 Task: Make in the project BrightWorks a sprint 'Turbo Track'. Create in the project BrightWorks a sprint 'Turbo Track'. Add in the project BrightWorks a sprint 'Turbo Track'
Action: Mouse scrolled (77, 56) with delta (0, 0)
Screenshot: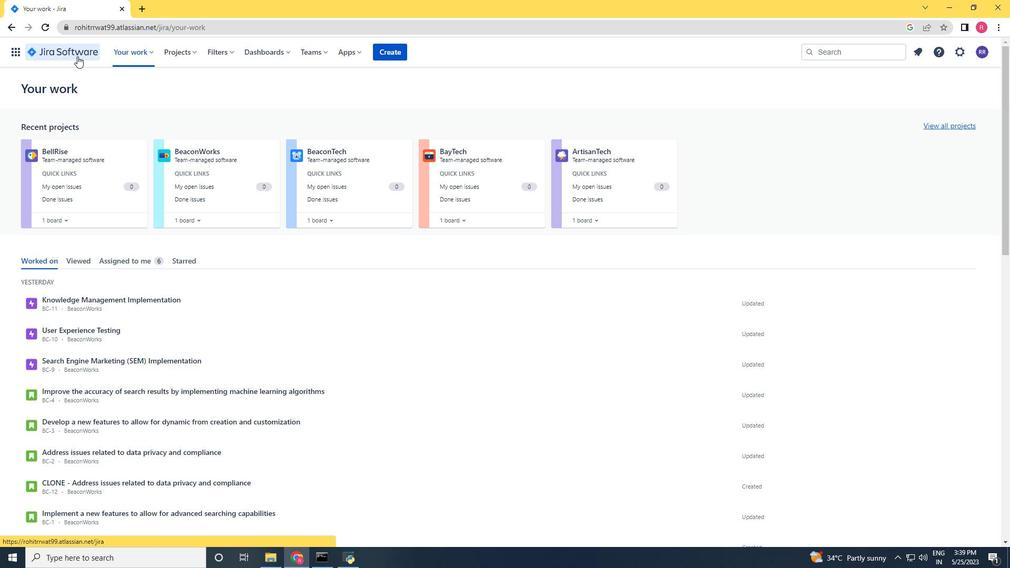 
Action: Mouse moved to (167, 52)
Screenshot: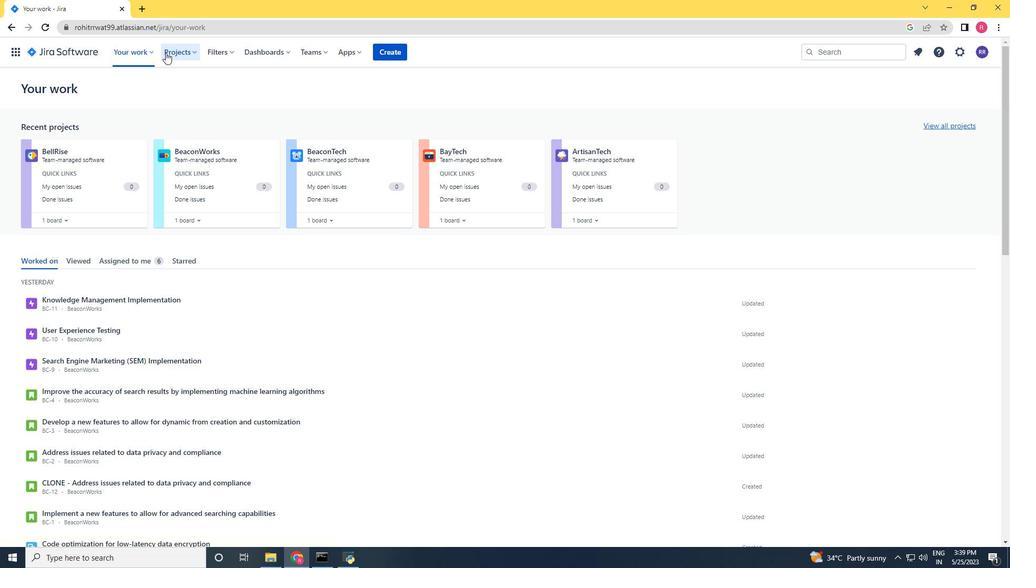 
Action: Mouse pressed left at (167, 52)
Screenshot: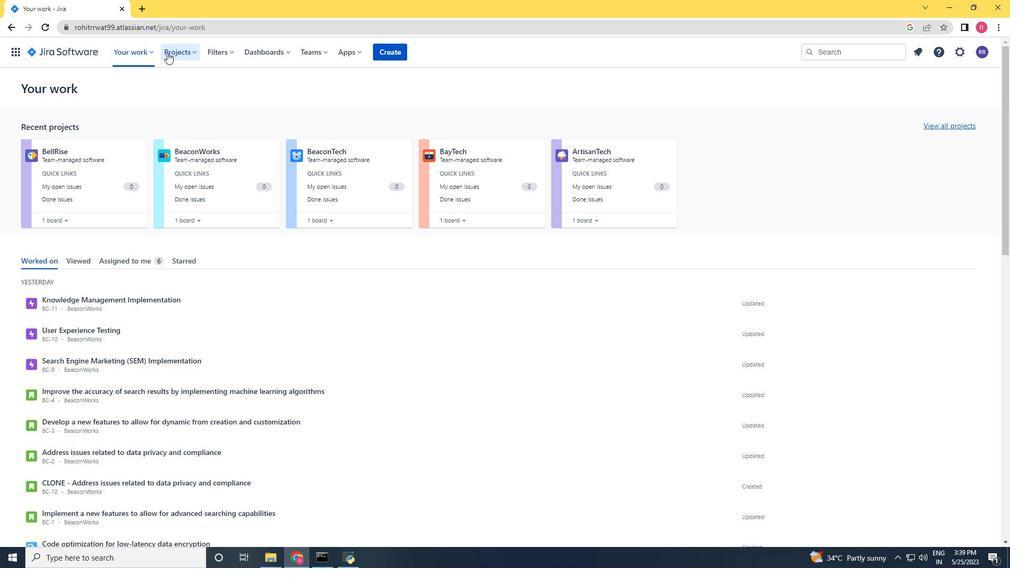 
Action: Mouse moved to (188, 93)
Screenshot: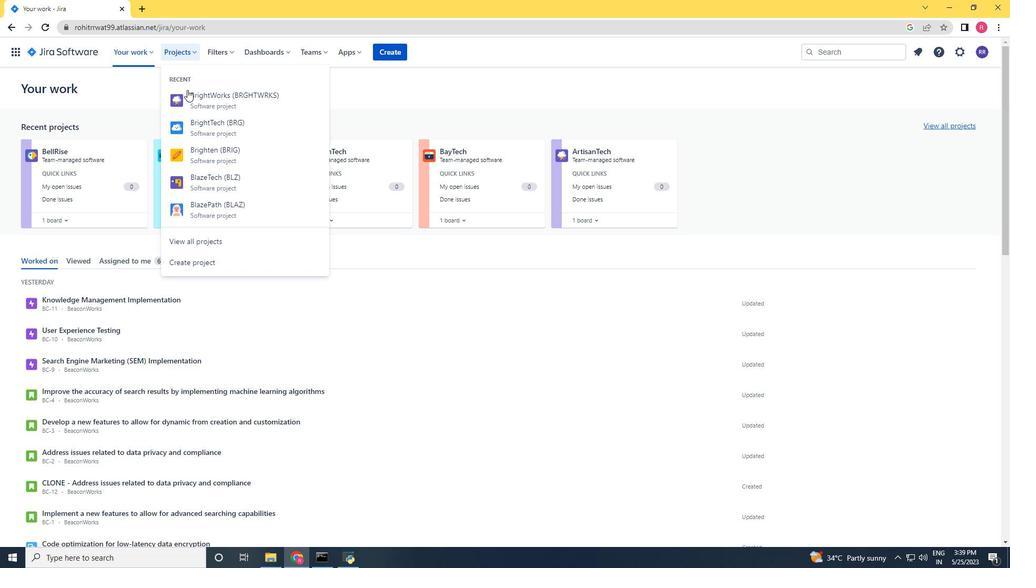 
Action: Mouse pressed left at (188, 93)
Screenshot: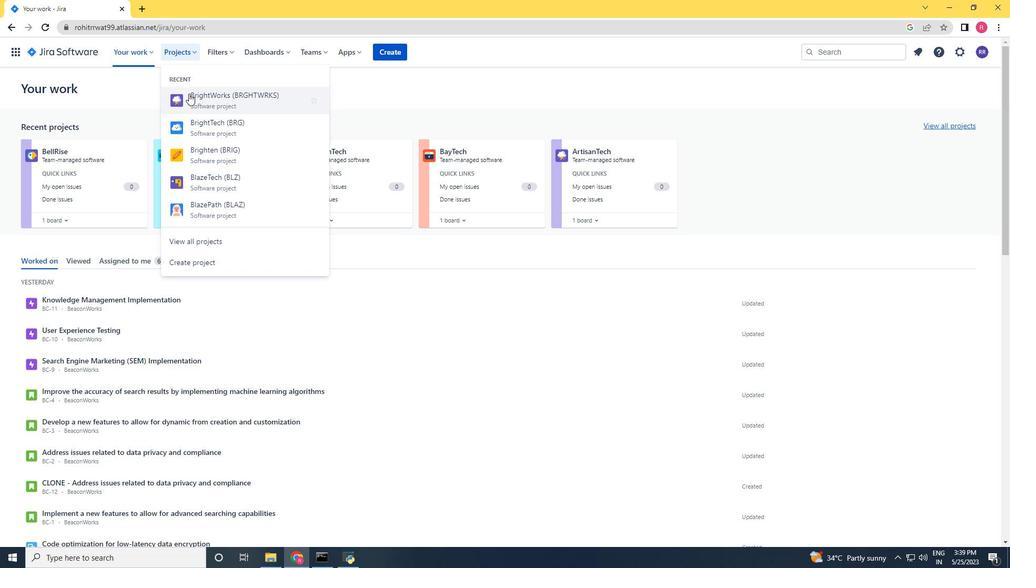 
Action: Mouse moved to (76, 163)
Screenshot: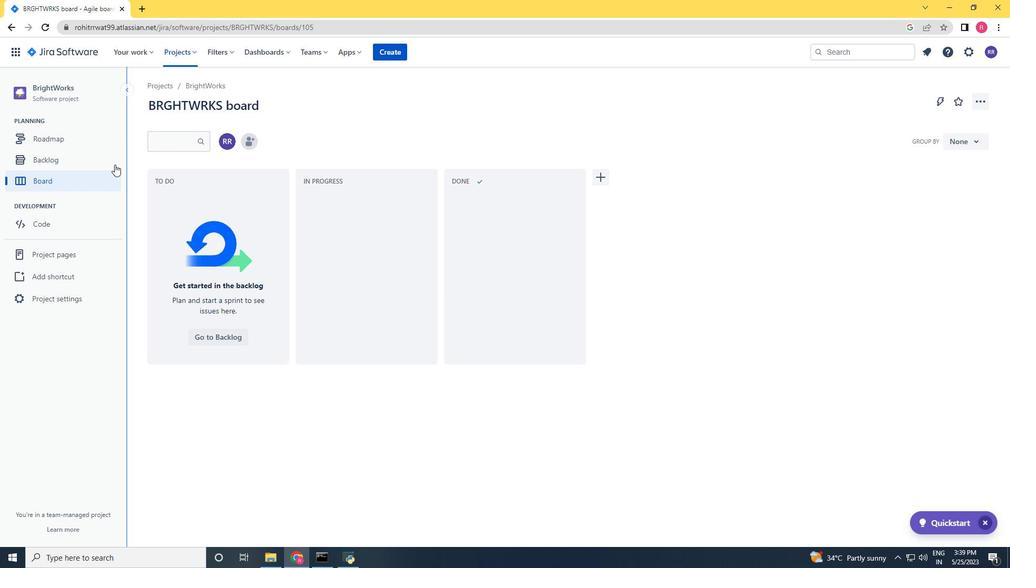 
Action: Mouse pressed left at (76, 163)
Screenshot: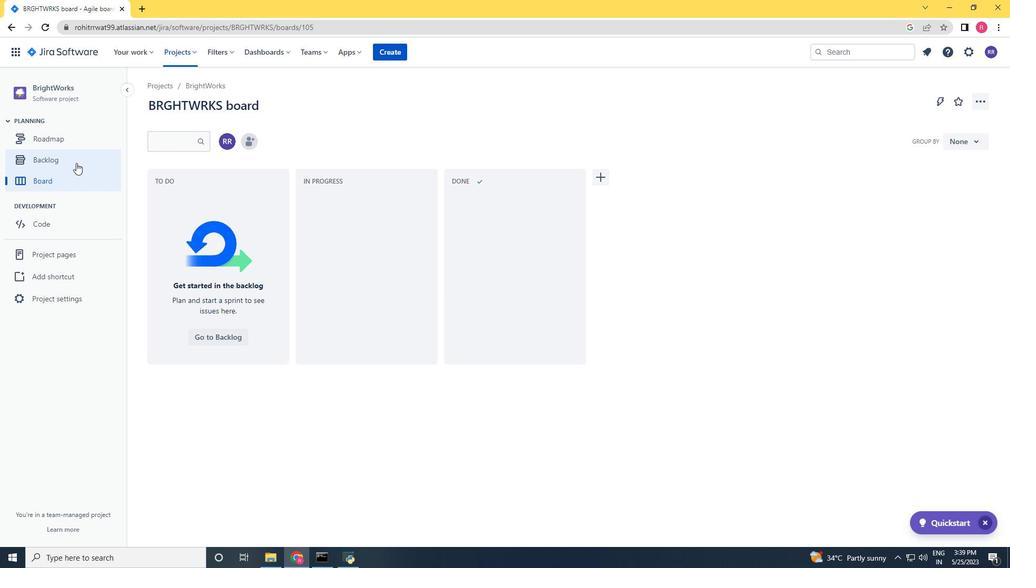 
Action: Mouse moved to (253, 168)
Screenshot: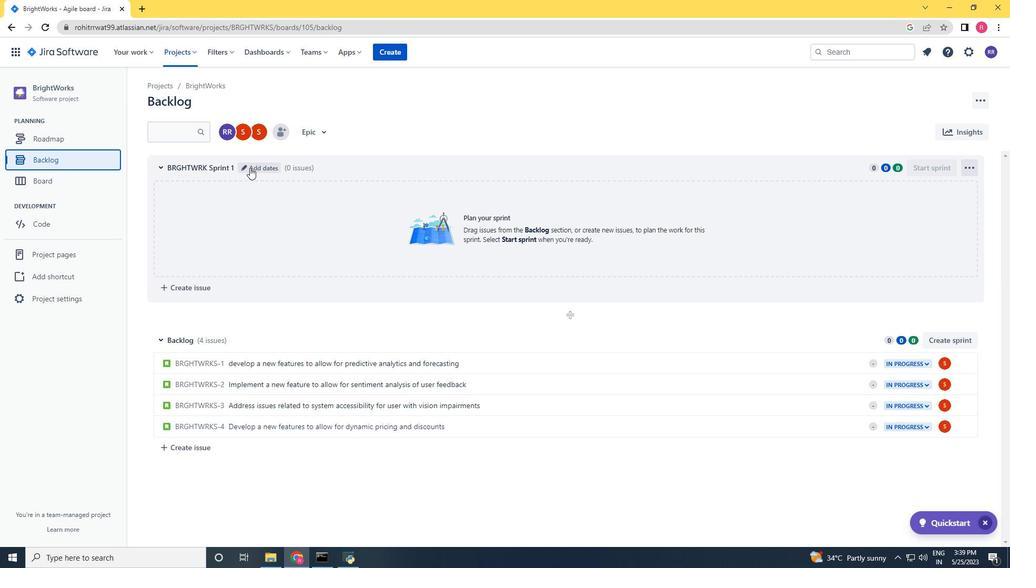 
Action: Mouse pressed left at (253, 168)
Screenshot: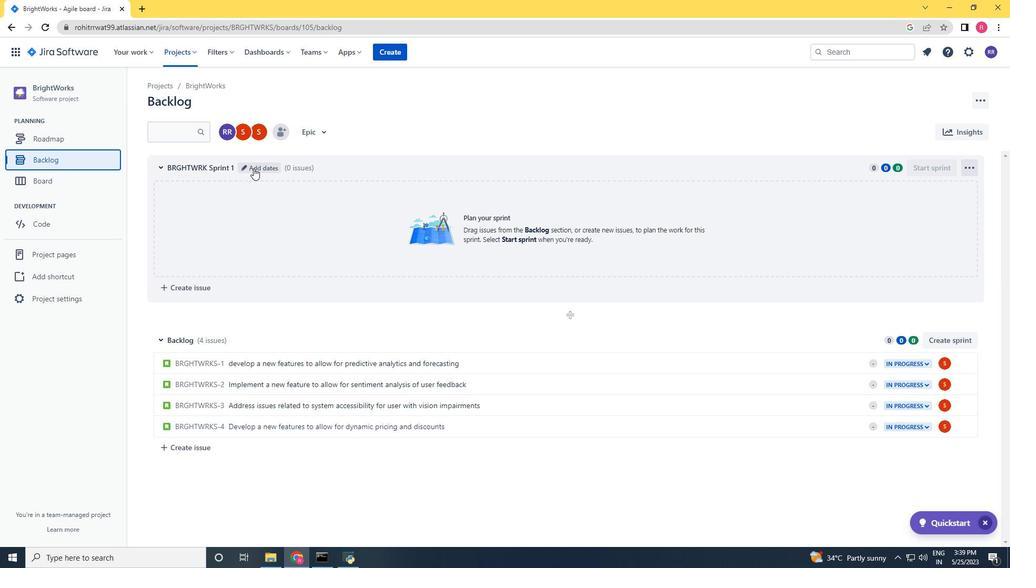 
Action: Key pressed <Key.backspace><Key.backspace><Key.backspace><Key.backspace><Key.backspace><Key.backspace><Key.backspace><Key.backspace><Key.backspace><Key.backspace><Key.backspace><Key.backspace><Key.backspace><Key.backspace><Key.backspace><Key.backspace><Key.backspace><Key.backspace><Key.backspace><Key.backspace><Key.backspace><Key.backspace><Key.backspace><Key.backspace><Key.backspace><Key.backspace><Key.backspace><Key.backspace><Key.backspace><Key.shift>Turbo<Key.space><Key.shift>Track<Key.space><Key.enter>
Screenshot: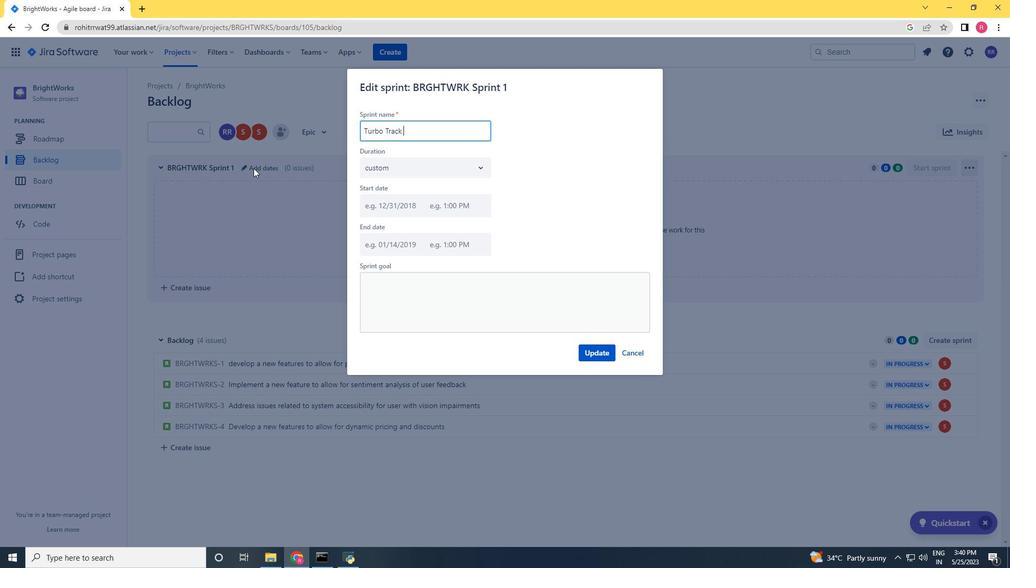
Action: Mouse moved to (952, 342)
Screenshot: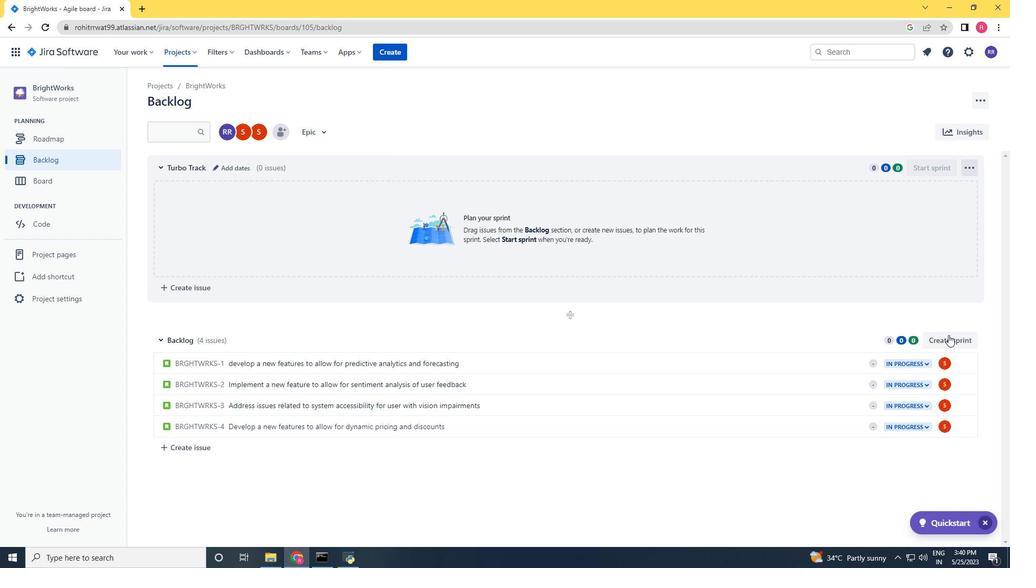 
Action: Mouse pressed left at (952, 342)
Screenshot: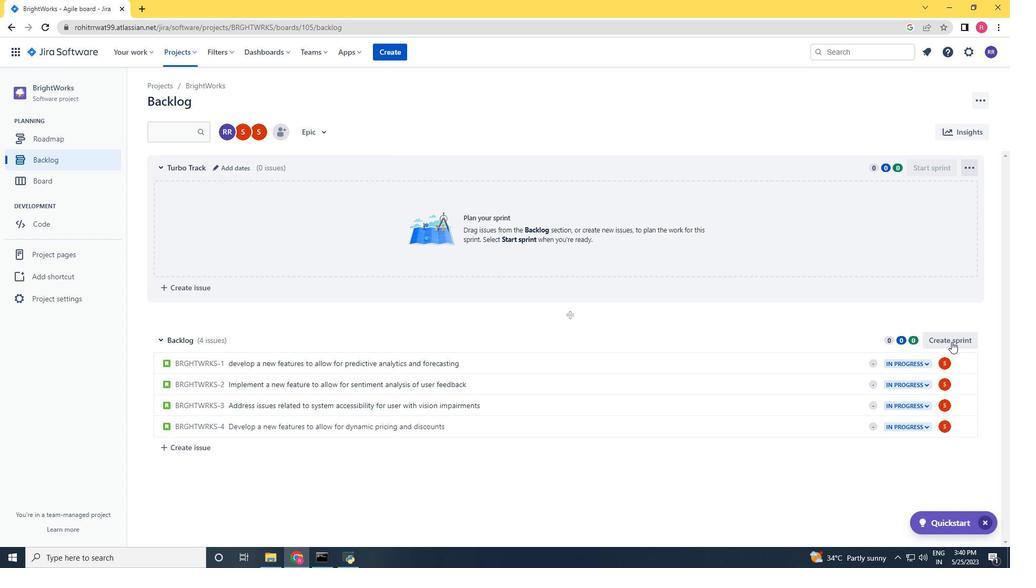 
Action: Mouse moved to (232, 342)
Screenshot: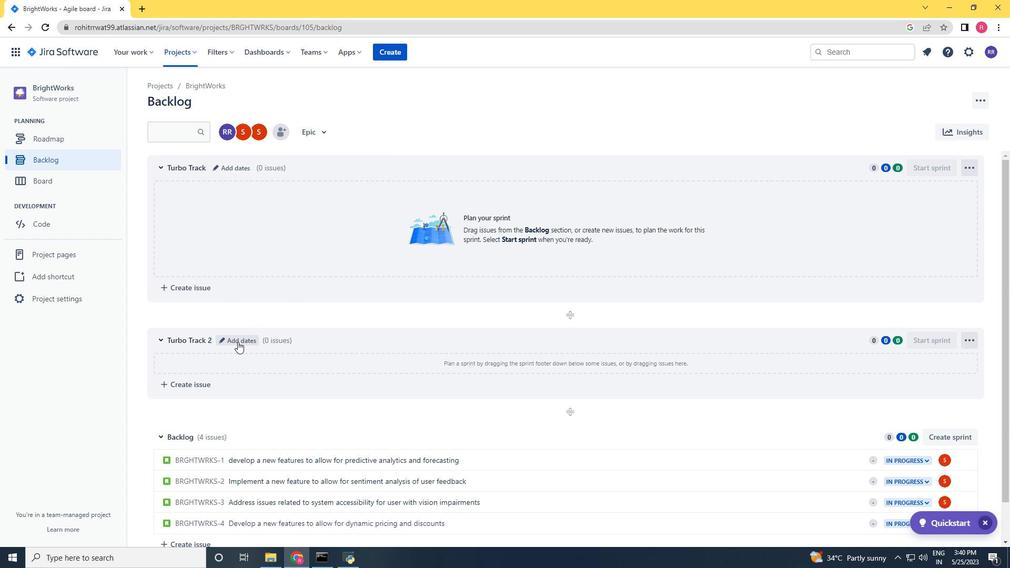
Action: Mouse pressed left at (232, 342)
Screenshot: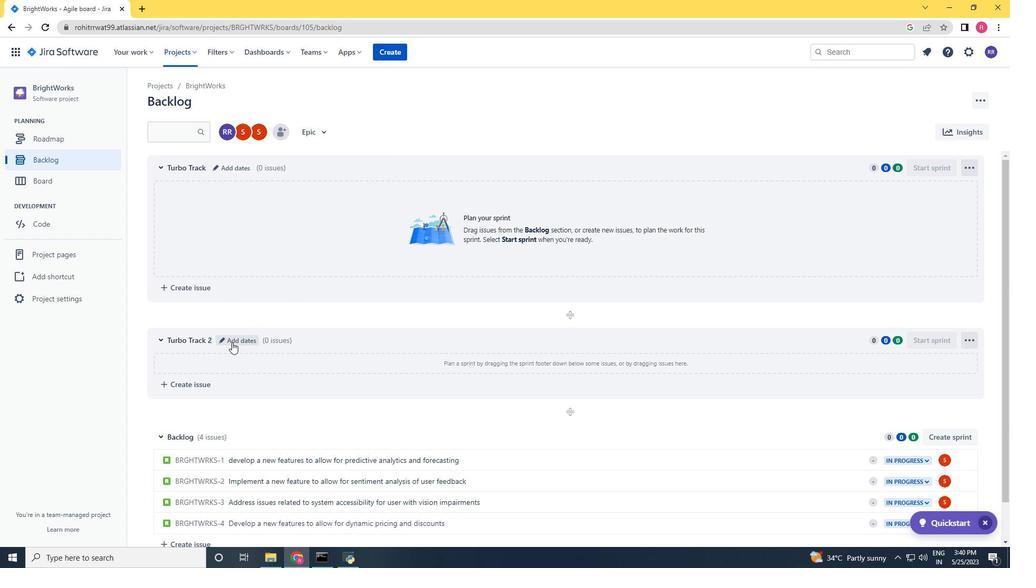 
Action: Key pressed <Key.backspace><Key.backspace><Key.backspace><Key.backspace><Key.backspace><Key.backspace><Key.backspace><Key.backspace><Key.backspace><Key.backspace><Key.backspace><Key.backspace><Key.backspace><Key.backspace><Key.backspace><Key.backspace><Key.backspace><Key.backspace><Key.backspace><Key.backspace><Key.backspace><Key.backspace><Key.backspace><Key.backspace><Key.shift><Key.shift><Key.shift><Key.shift><Key.shift><Key.shift><Key.shift><Key.shift><Key.shift><Key.shift><Key.shift><Key.shift><Key.shift><Key.shift><Key.shift><Key.shift><Key.shift><Key.shift><Key.shift><Key.shift><Key.shift><Key.shift><Key.shift><Key.shift><Key.shift><Key.shift><Key.shift><Key.shift><Key.shift><Key.shift><Key.shift><Key.shift><Key.shift><Key.shift><Key.shift><Key.shift><Key.shift><Key.shift><Key.shift><Key.shift><Key.shift><Key.shift><Key.shift><Key.shift><Key.shift><Key.shift><Key.shift><Key.shift><Key.shift><Key.shift><Key.shift><Key.shift><Key.shift><Key.shift><Key.shift><Key.shift><Key.shift><Key.shift>Tubo<Key.space><Key.backspace><Key.backspace><Key.backspace>rbo<Key.space><Key.shift>Track<Key.space><Key.enter>
Screenshot: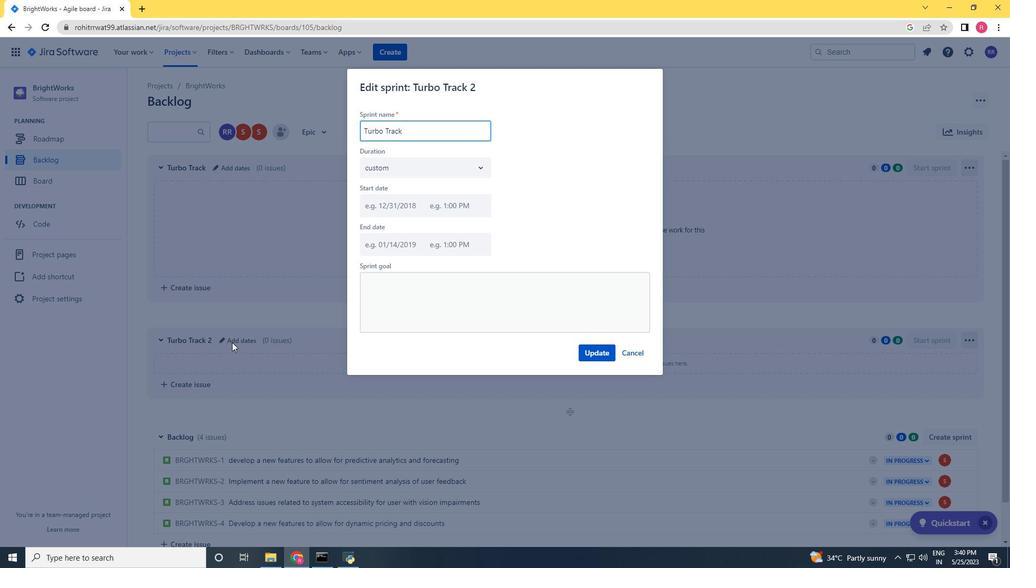 
Action: Mouse moved to (951, 438)
Screenshot: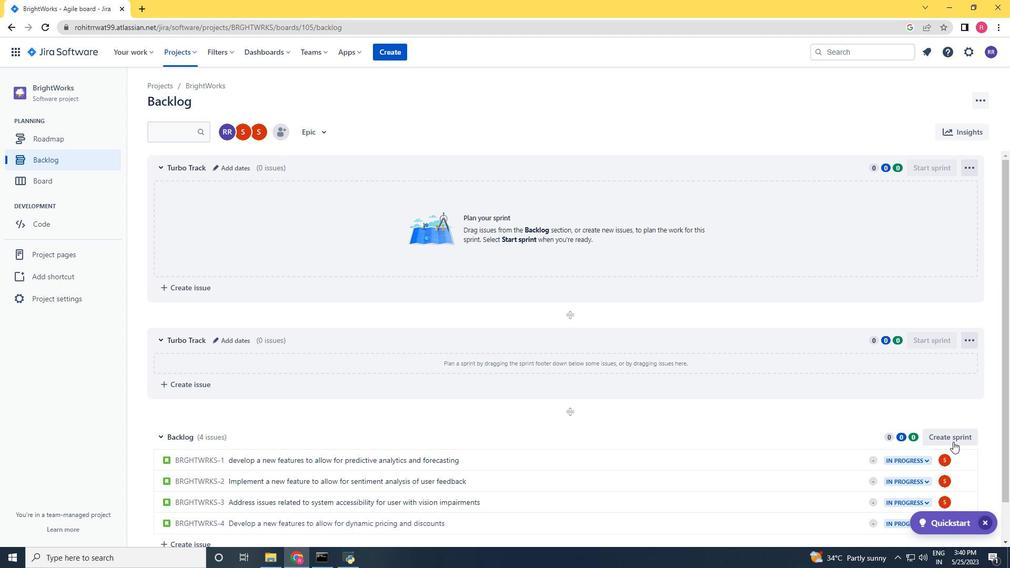 
Action: Mouse pressed left at (951, 438)
Screenshot: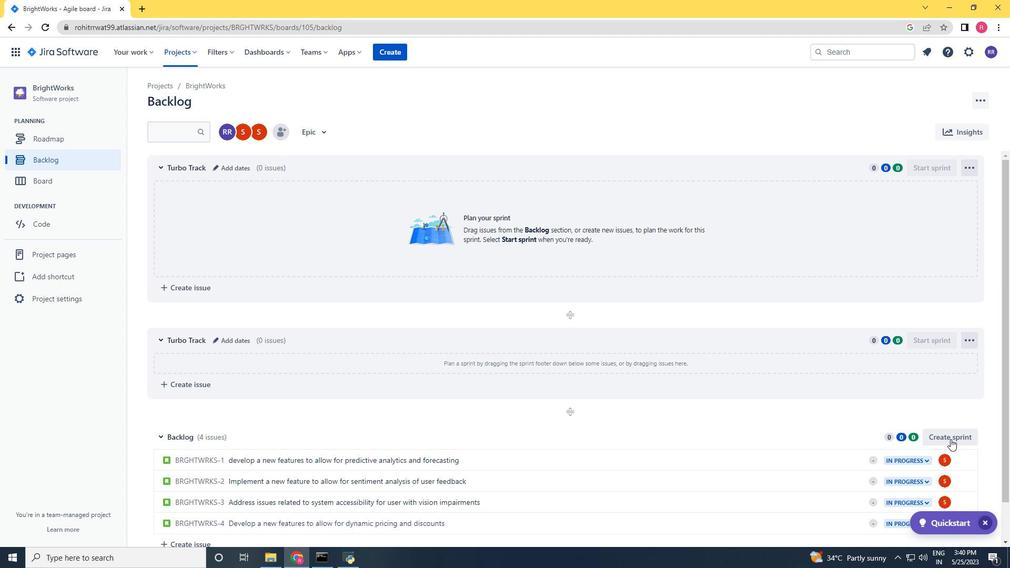
Action: Mouse moved to (231, 435)
Screenshot: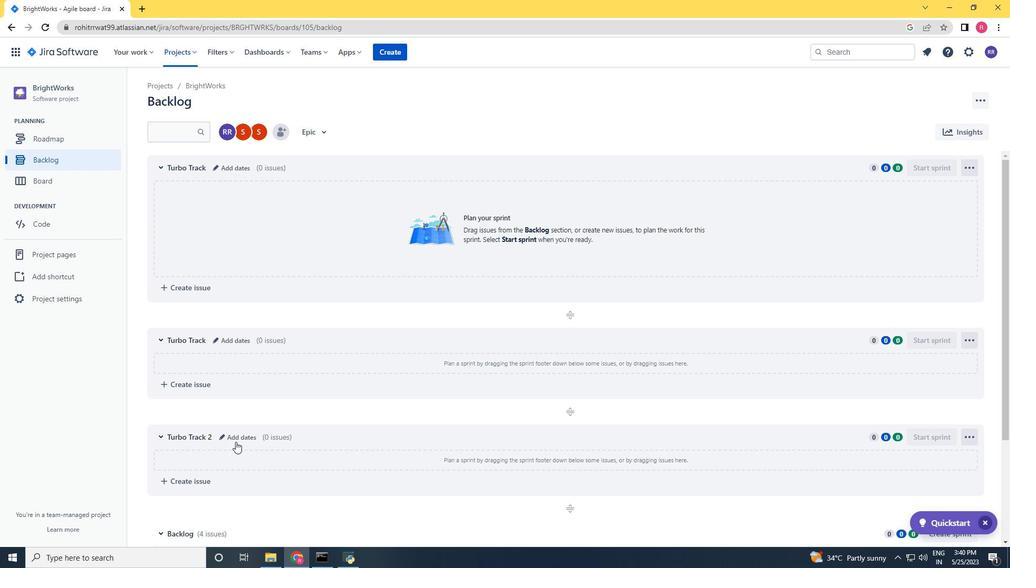 
Action: Mouse pressed left at (231, 435)
Screenshot: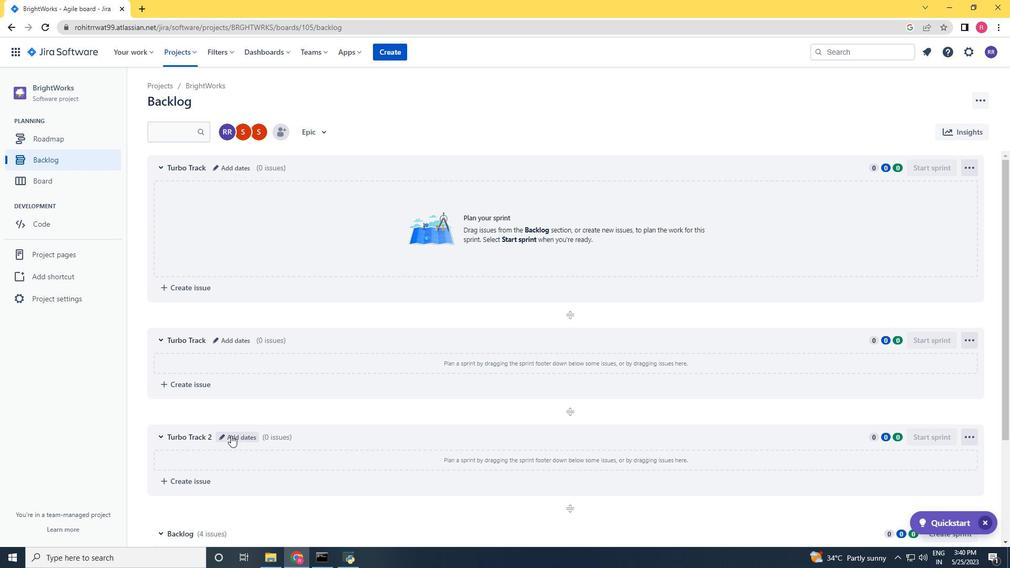 
Action: Key pressed <Key.backspace><Key.backspace><Key.backspace><Key.backspace><Key.backspace><Key.backspace><Key.backspace><Key.backspace><Key.backspace><Key.backspace><Key.backspace><Key.backspace><Key.backspace><Key.backspace><Key.backspace><Key.backspace><Key.backspace><Key.backspace><Key.backspace><Key.backspace><Key.backspace><Key.backspace><Key.backspace><Key.backspace><Key.backspace><Key.backspace><Key.backspace><Key.backspace><Key.backspace><Key.backspace><Key.backspace><Key.backspace><Key.backspace><Key.backspace><Key.backspace><Key.backspace><Key.backspace><Key.backspace><Key.shift>Turbo<Key.space><Key.shift>Track<Key.space><Key.enter>
Screenshot: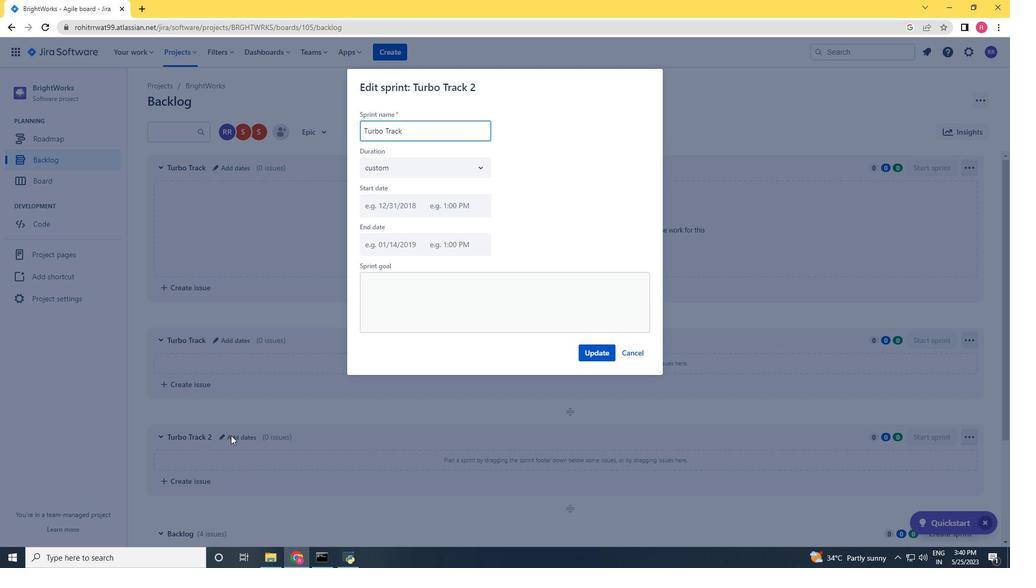 
Action: Mouse scrolled (231, 435) with delta (0, 0)
Screenshot: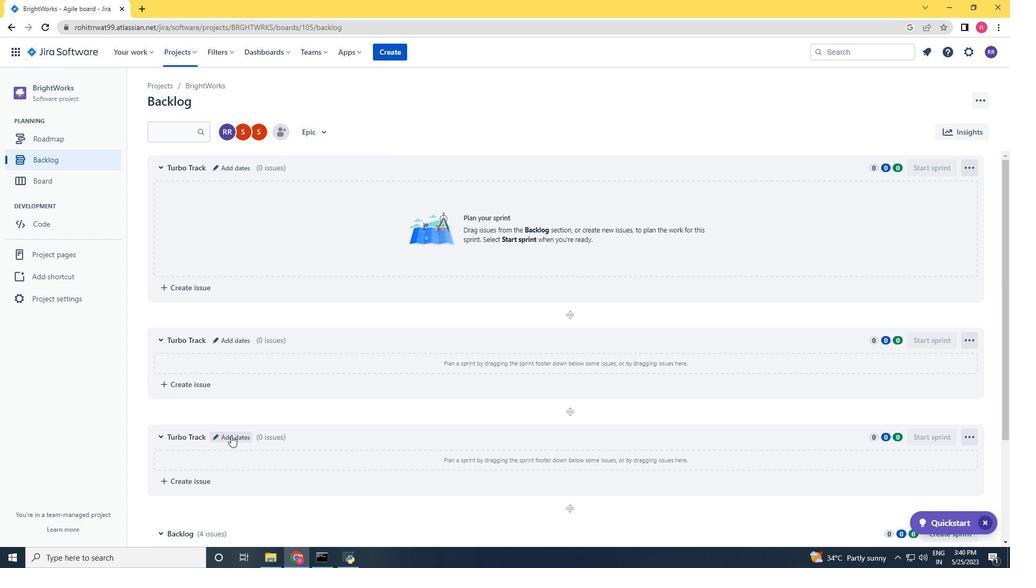 
Action: Mouse moved to (44, 385)
Screenshot: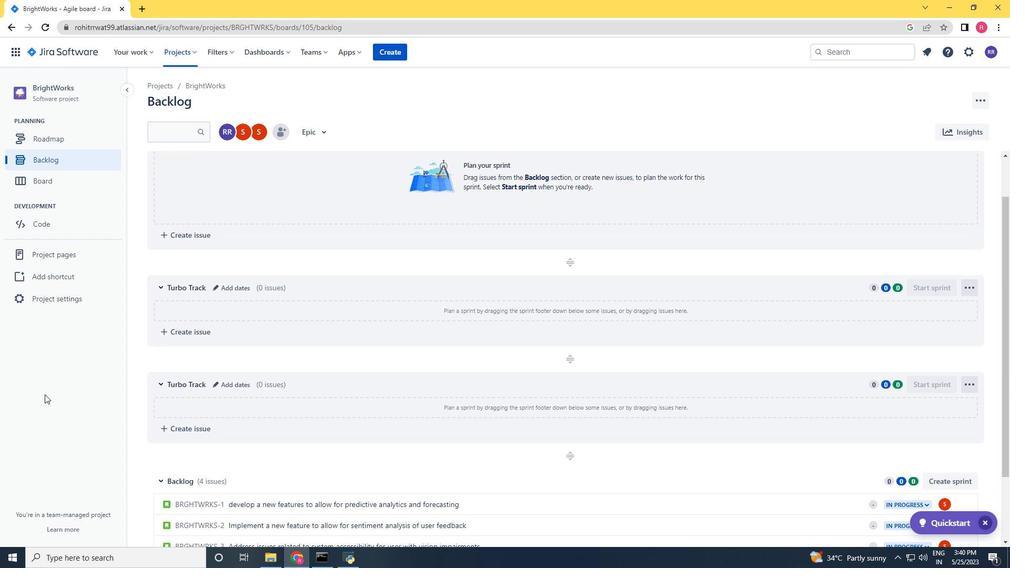 
Action: Mouse scrolled (44, 386) with delta (0, 0)
Screenshot: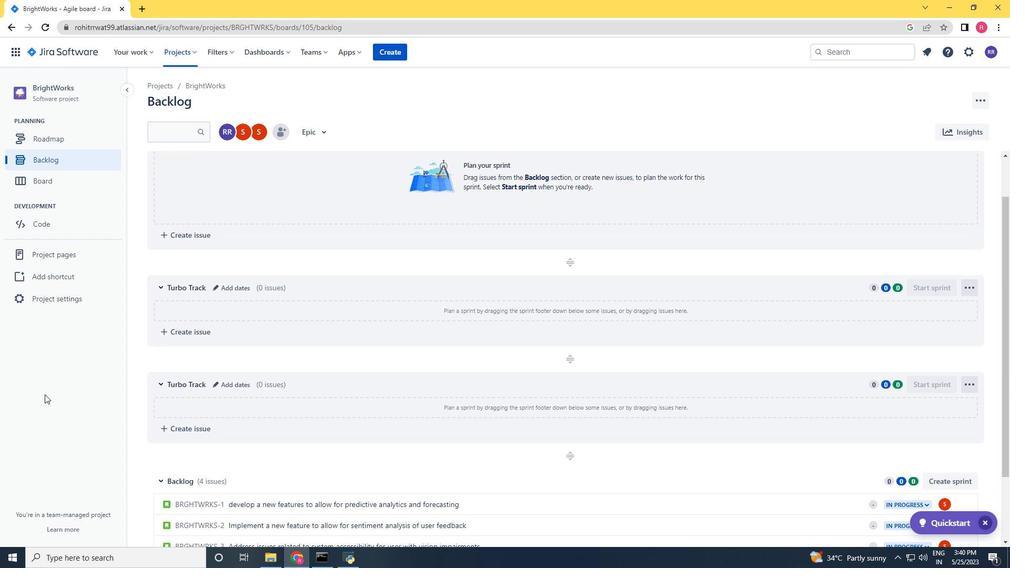 
Action: Mouse moved to (49, 374)
Screenshot: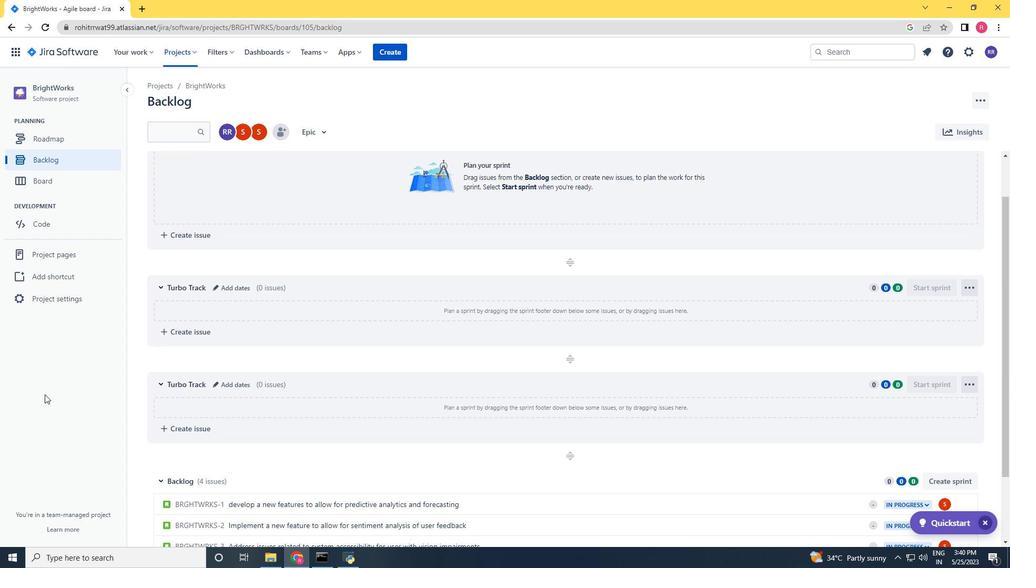 
Action: Mouse scrolled (49, 375) with delta (0, 0)
Screenshot: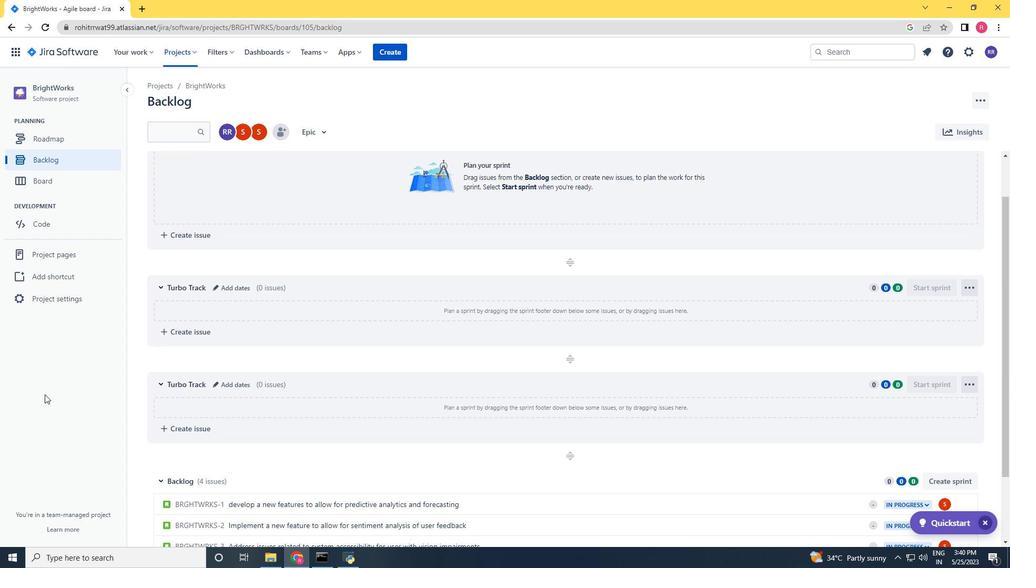 
Action: Mouse moved to (69, 345)
Screenshot: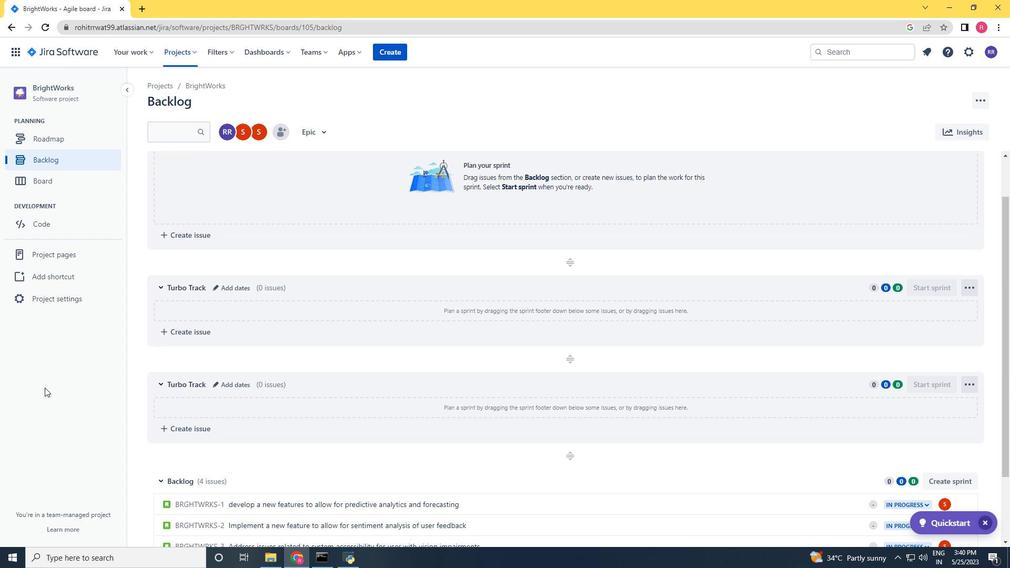 
Action: Mouse scrolled (69, 346) with delta (0, 0)
Screenshot: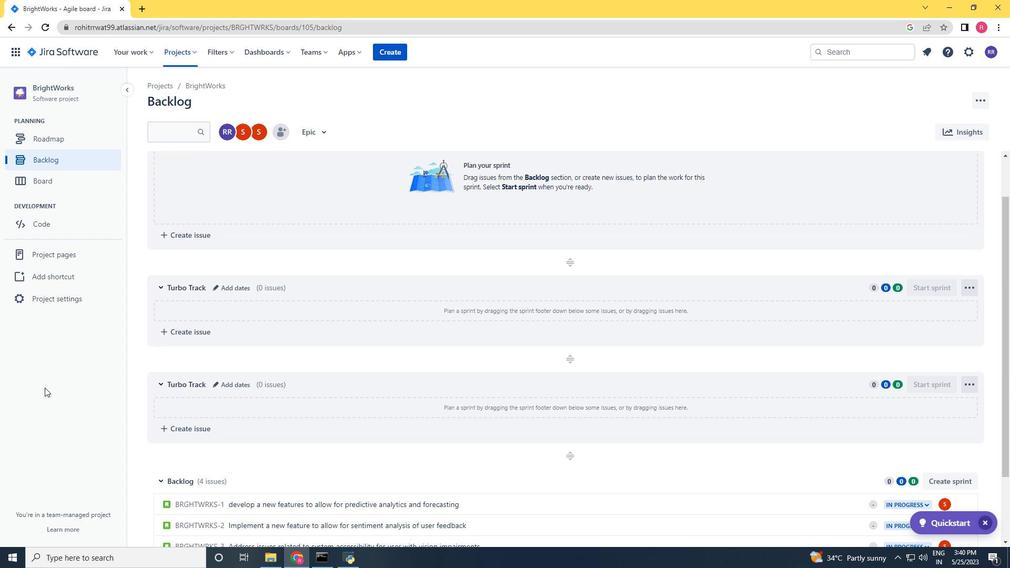 
Action: Mouse moved to (119, 302)
Screenshot: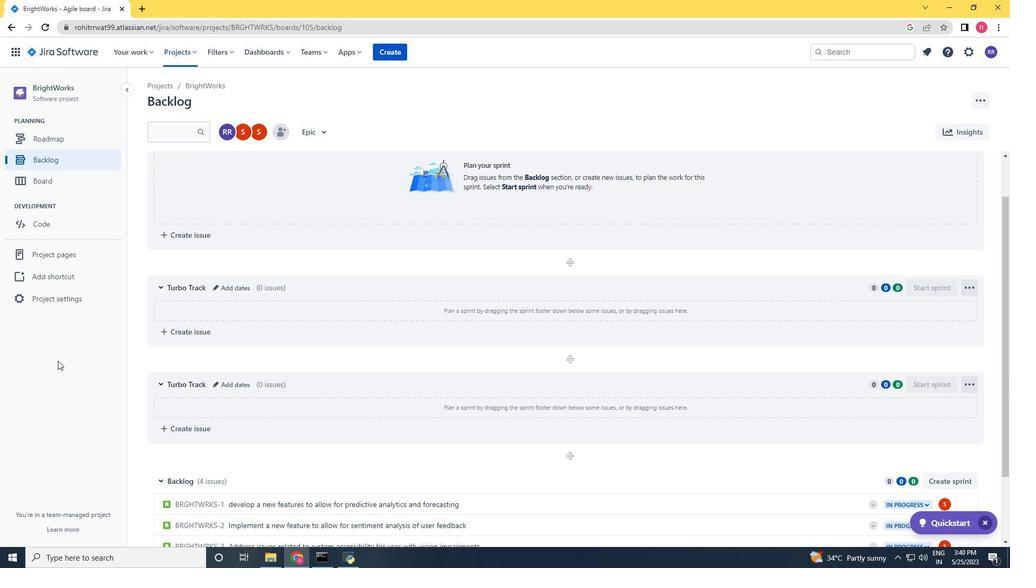 
Action: Mouse scrolled (119, 303) with delta (0, 0)
Screenshot: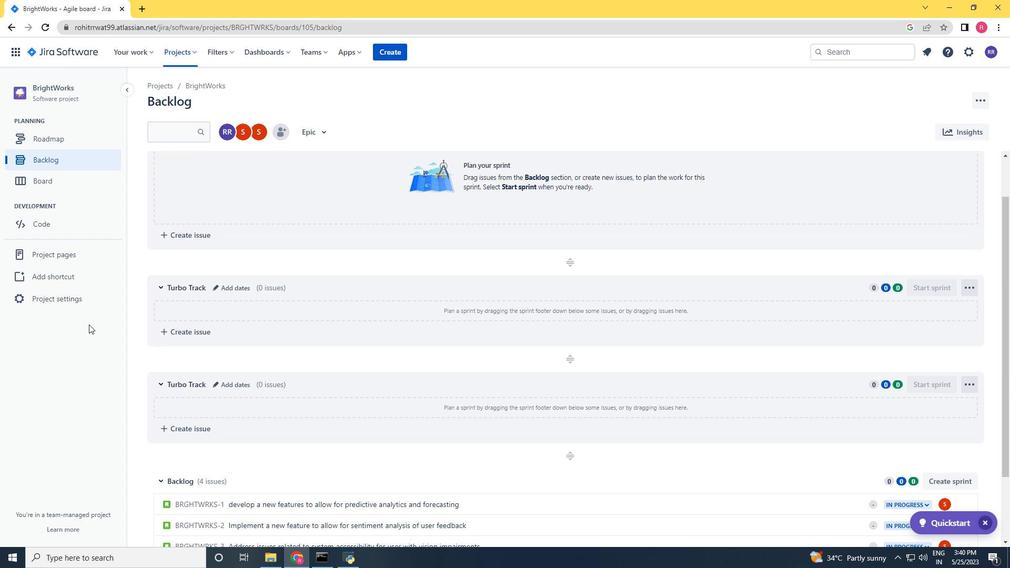 
Action: Mouse moved to (183, 255)
Screenshot: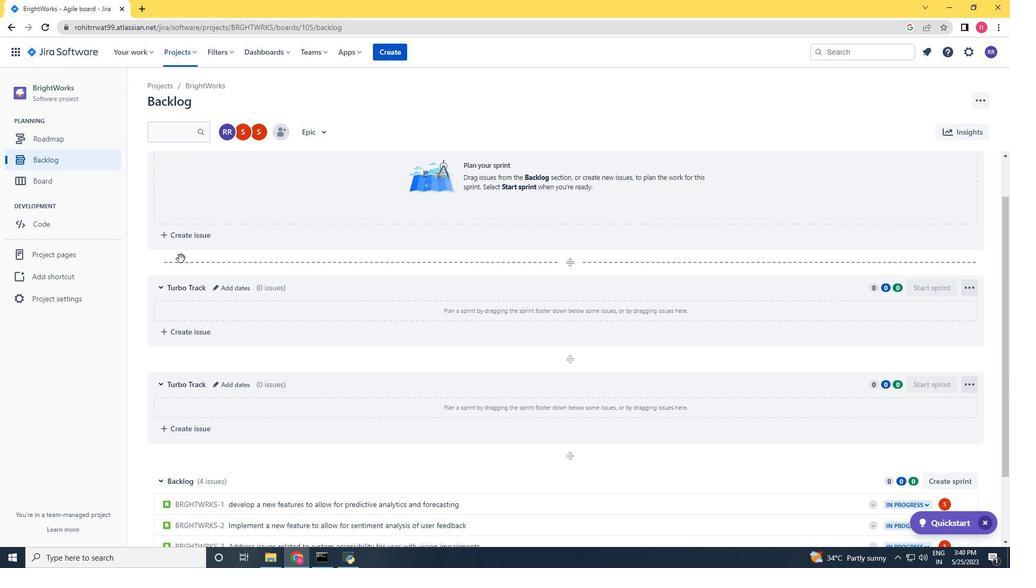 
Action: Mouse scrolled (183, 256) with delta (0, 0)
Screenshot: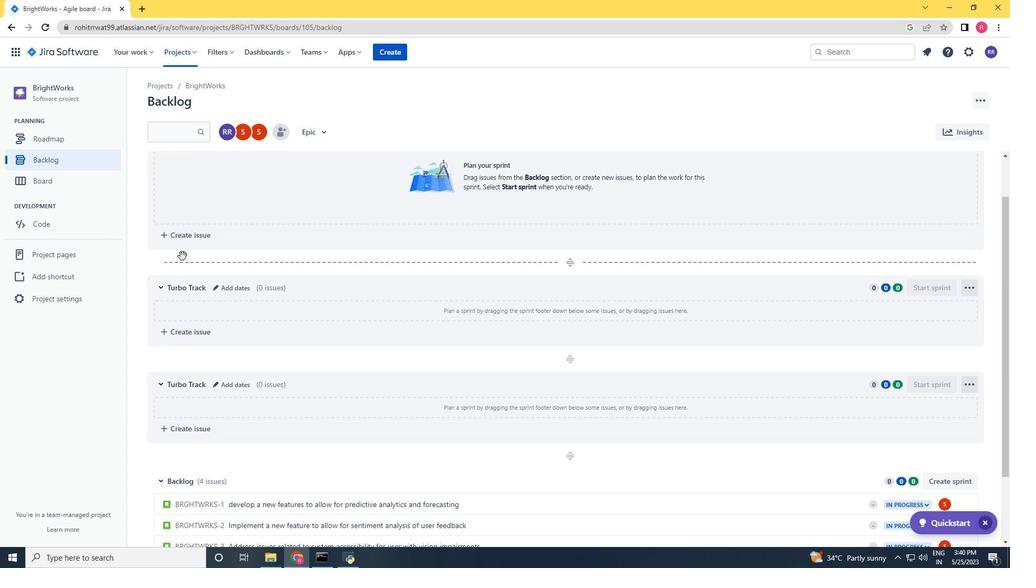 
Action: Mouse scrolled (183, 256) with delta (0, 0)
Screenshot: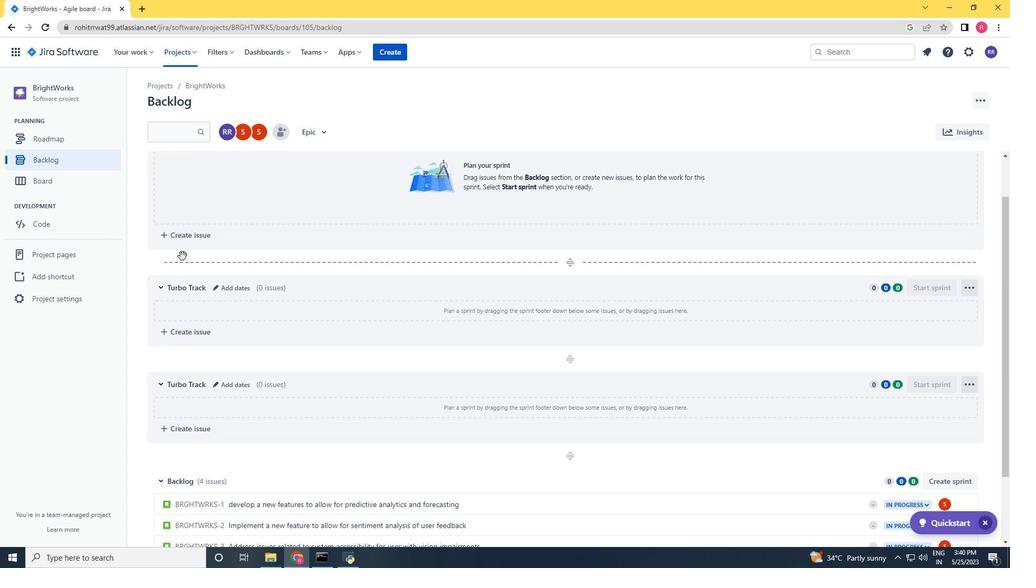 
Action: Mouse scrolled (183, 256) with delta (0, 0)
Screenshot: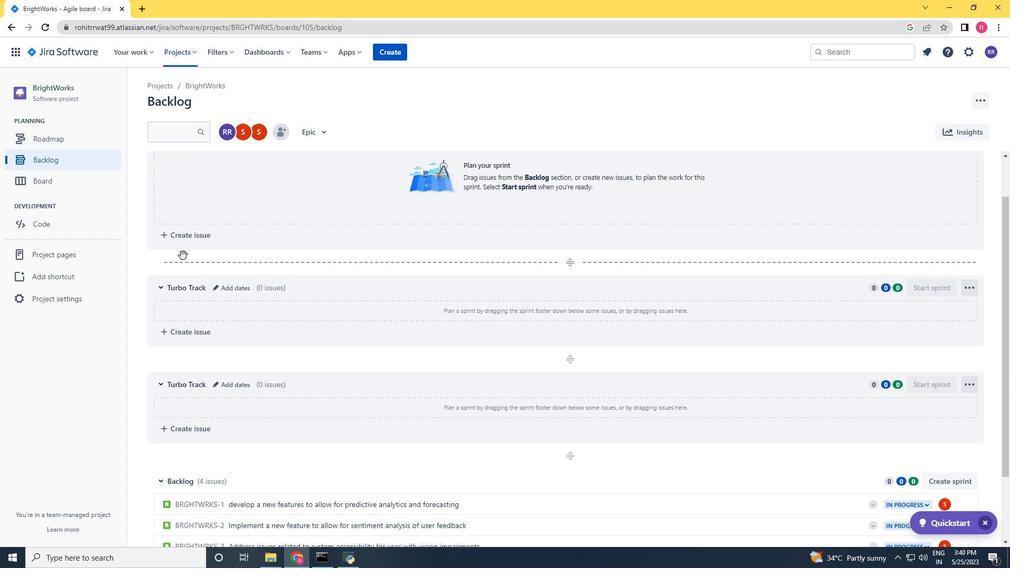 
Action: Mouse scrolled (183, 256) with delta (0, 0)
Screenshot: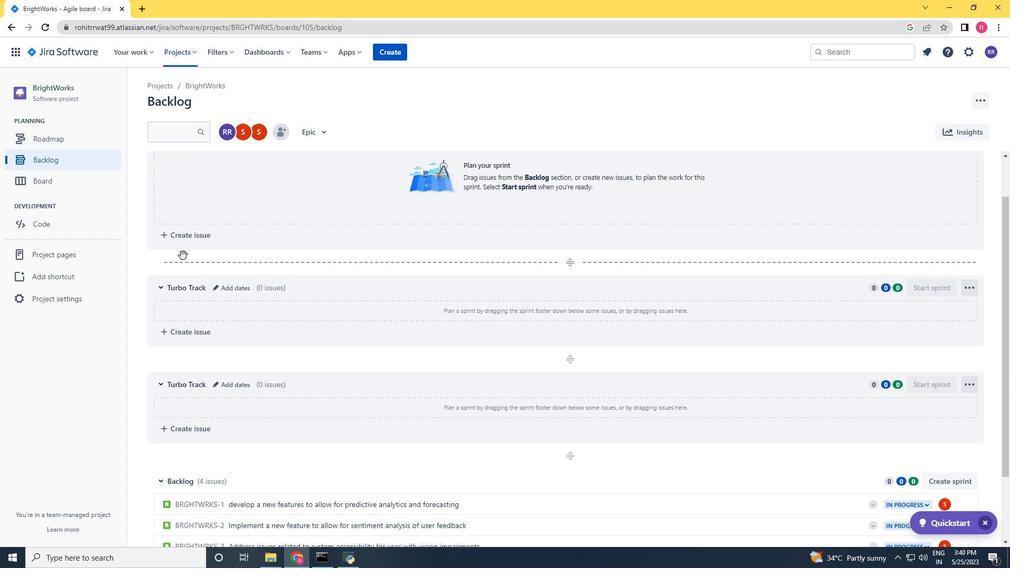 
Action: Mouse moved to (161, 166)
Screenshot: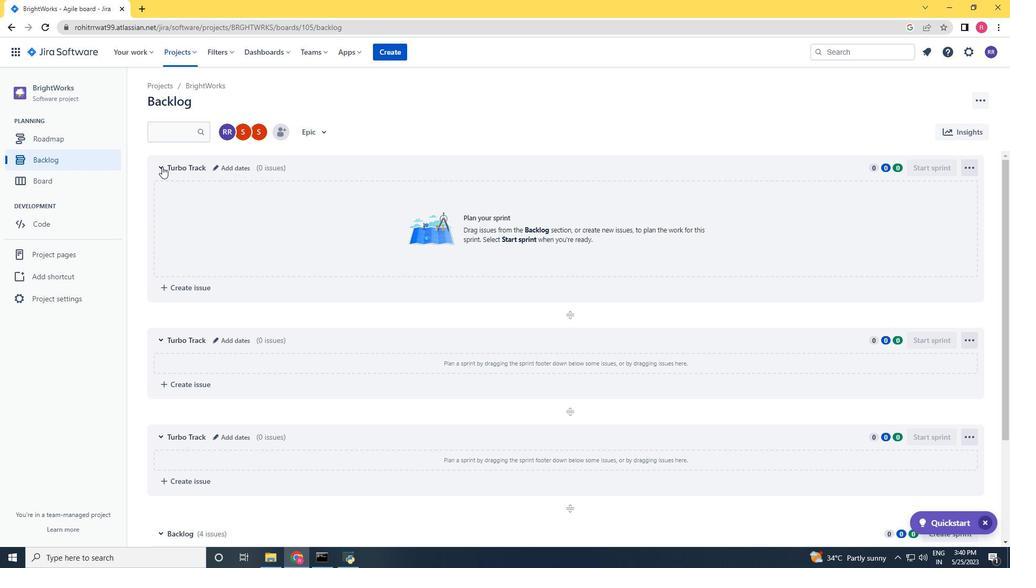 
Action: Mouse pressed left at (161, 166)
Screenshot: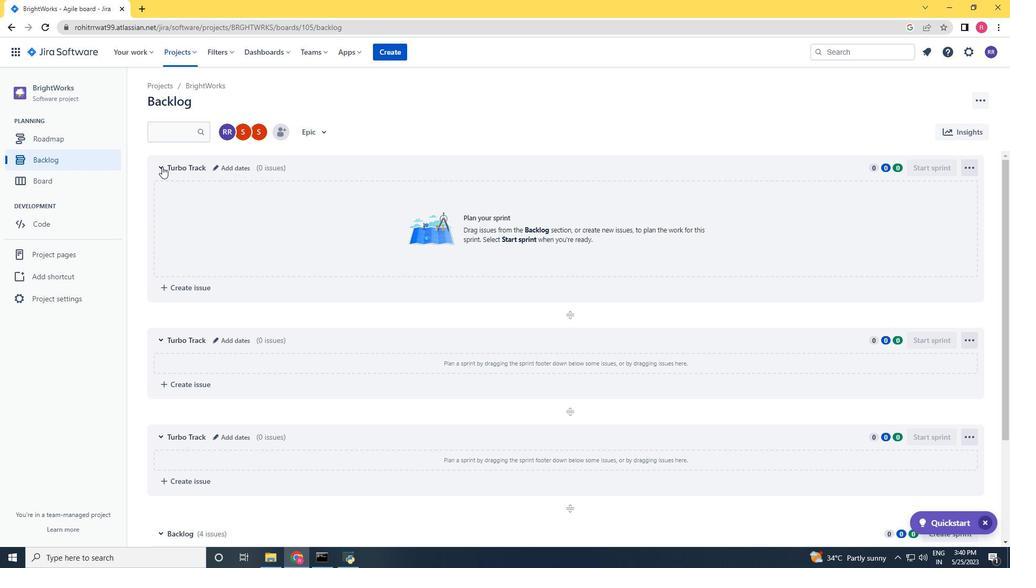 
Action: Mouse moved to (158, 195)
Screenshot: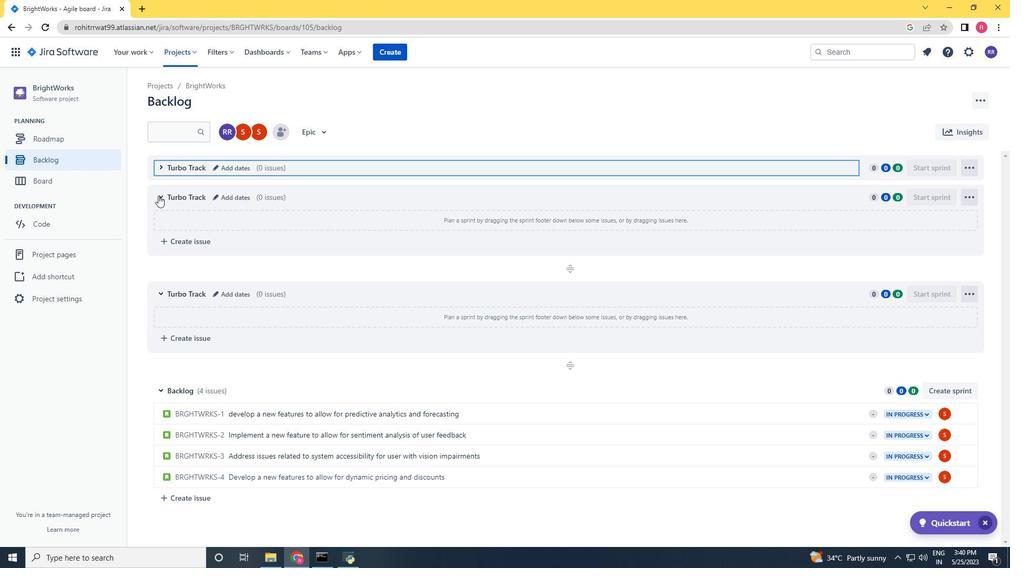 
Action: Mouse pressed left at (158, 195)
Screenshot: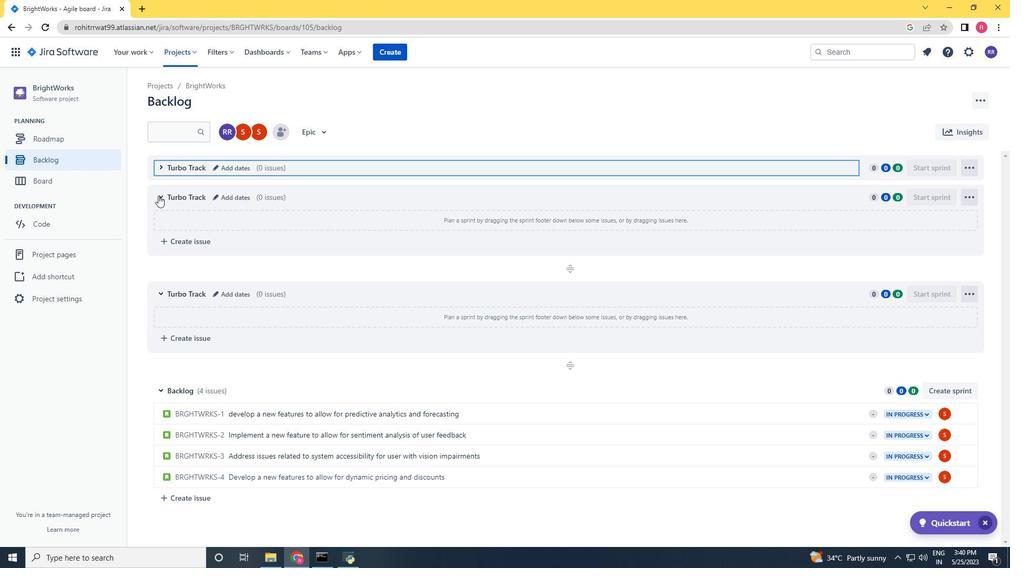 
Action: Mouse moved to (161, 225)
Screenshot: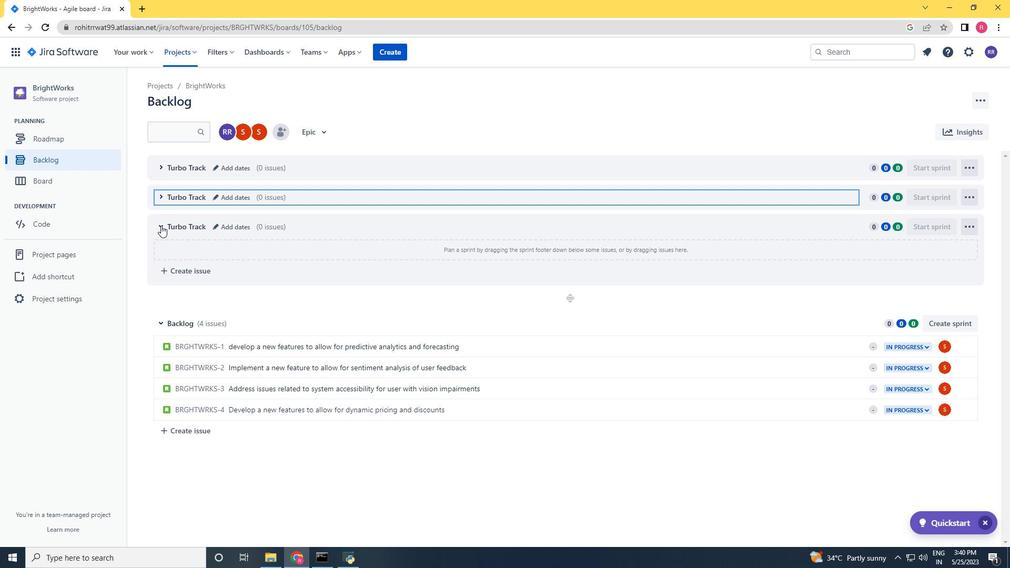 
Action: Mouse pressed left at (161, 225)
Screenshot: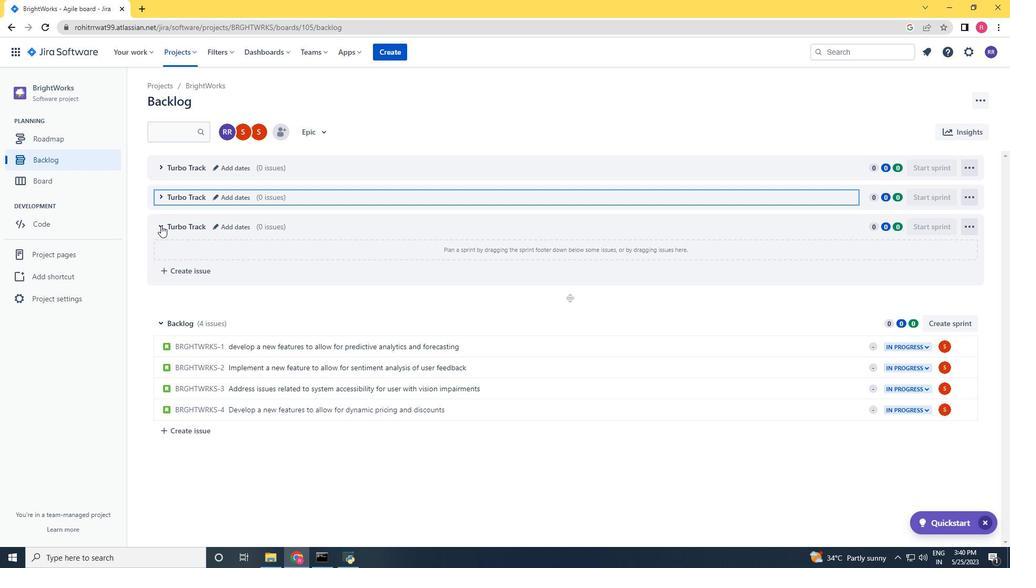 
